 Task: Remove the extension "AdBlock".
Action: Mouse moved to (1008, 29)
Screenshot: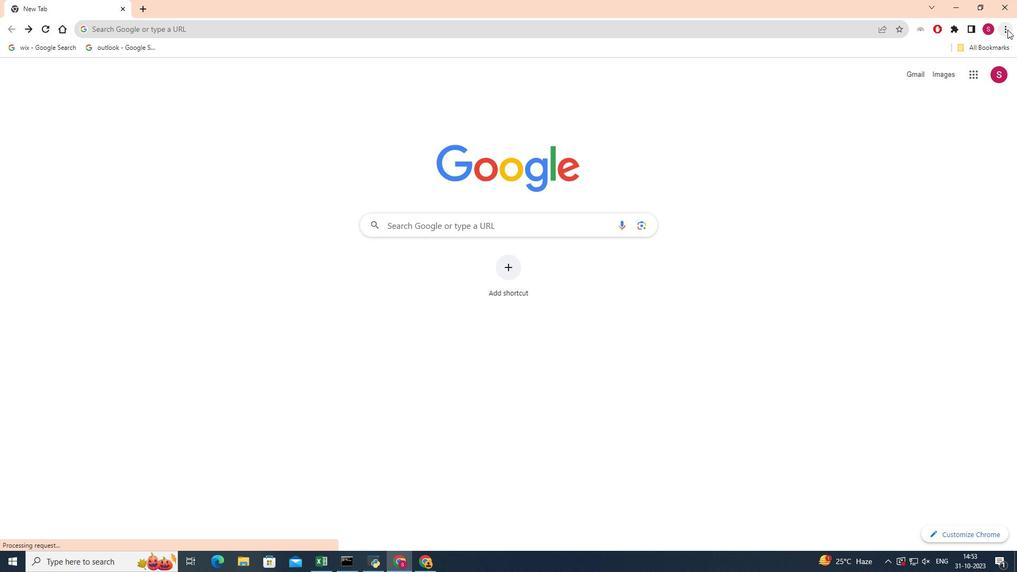 
Action: Mouse pressed left at (1008, 29)
Screenshot: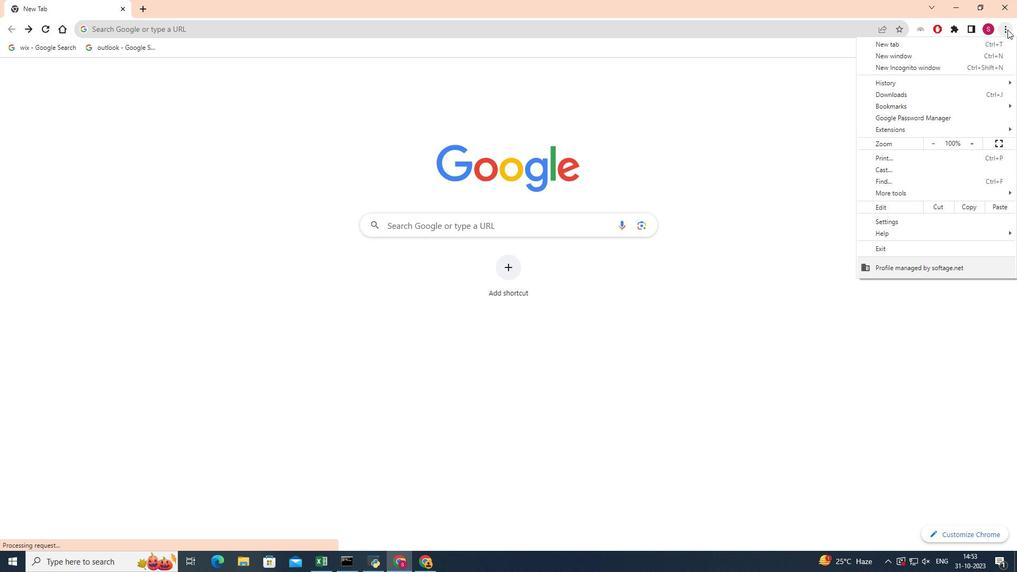 
Action: Mouse moved to (925, 130)
Screenshot: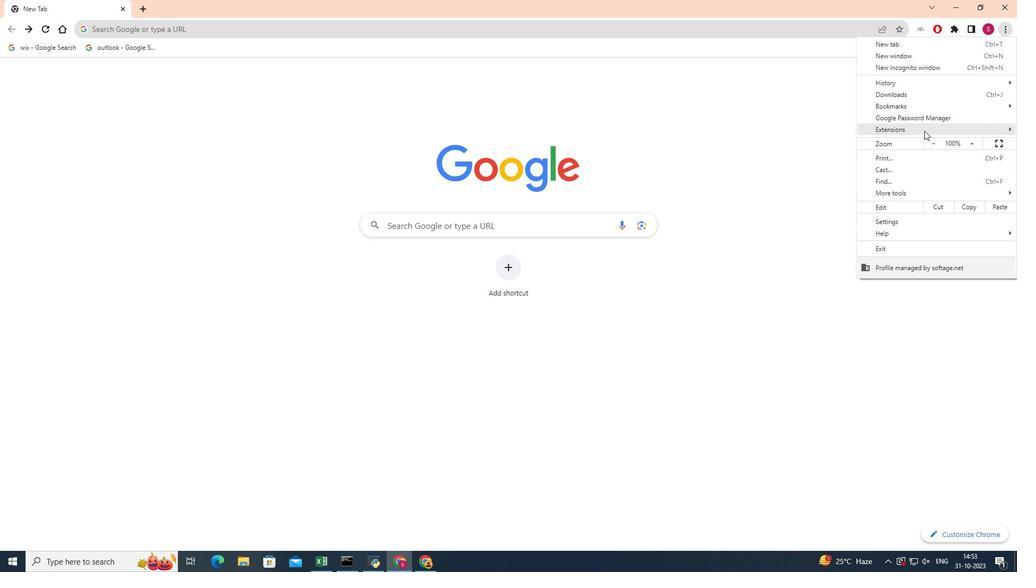 
Action: Mouse pressed left at (925, 130)
Screenshot: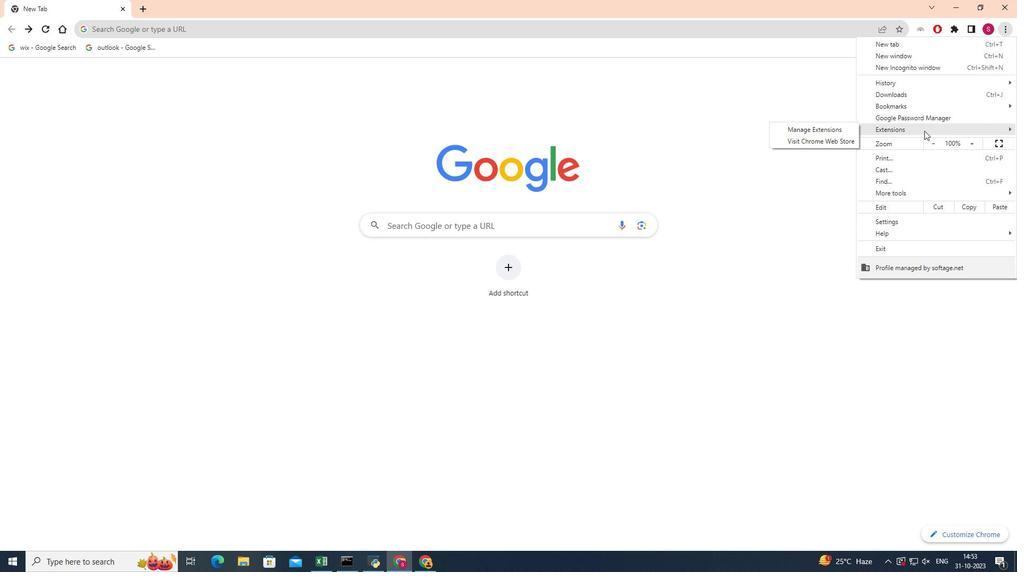 
Action: Mouse moved to (831, 127)
Screenshot: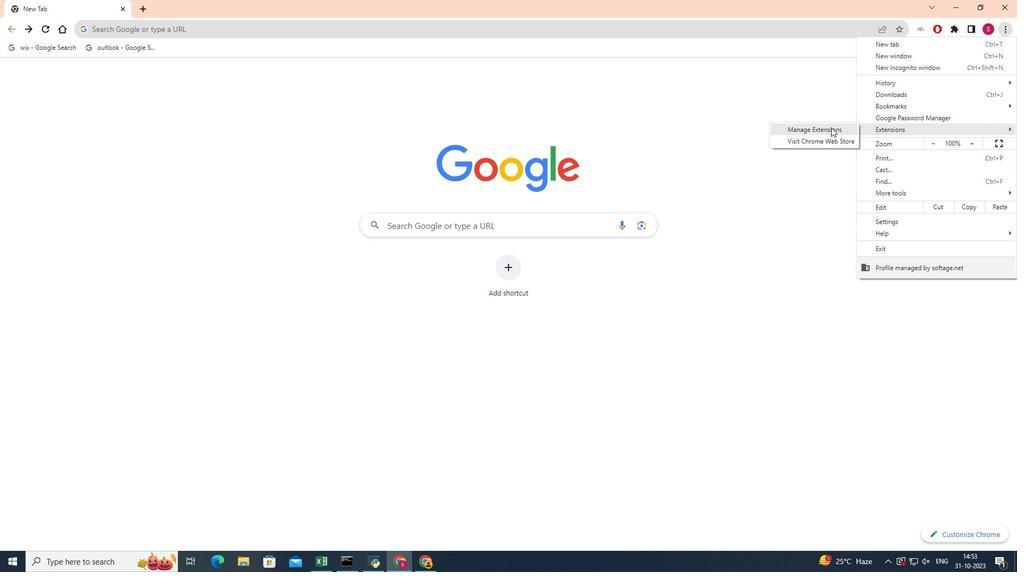 
Action: Mouse pressed left at (831, 127)
Screenshot: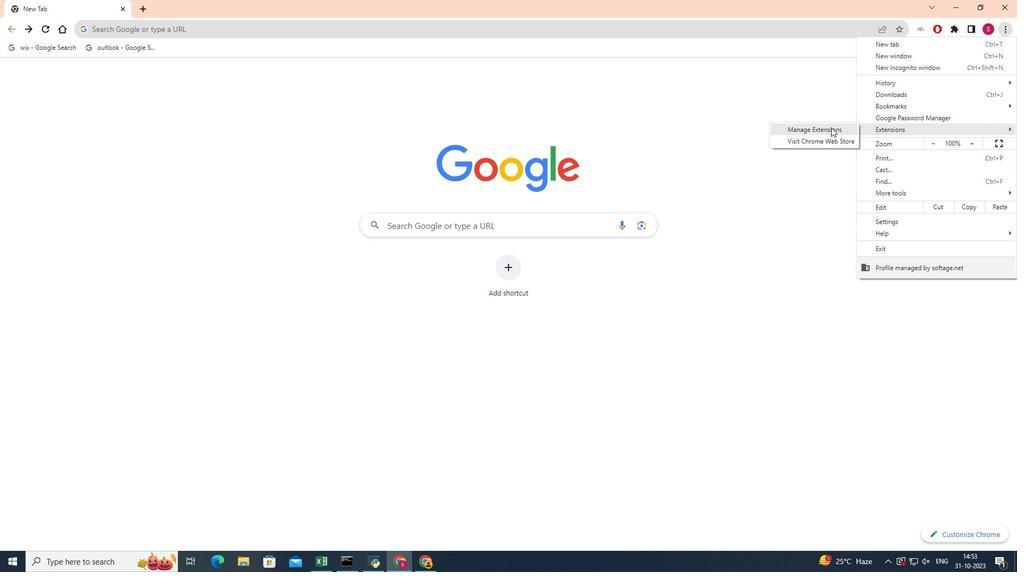
Action: Mouse moved to (292, 165)
Screenshot: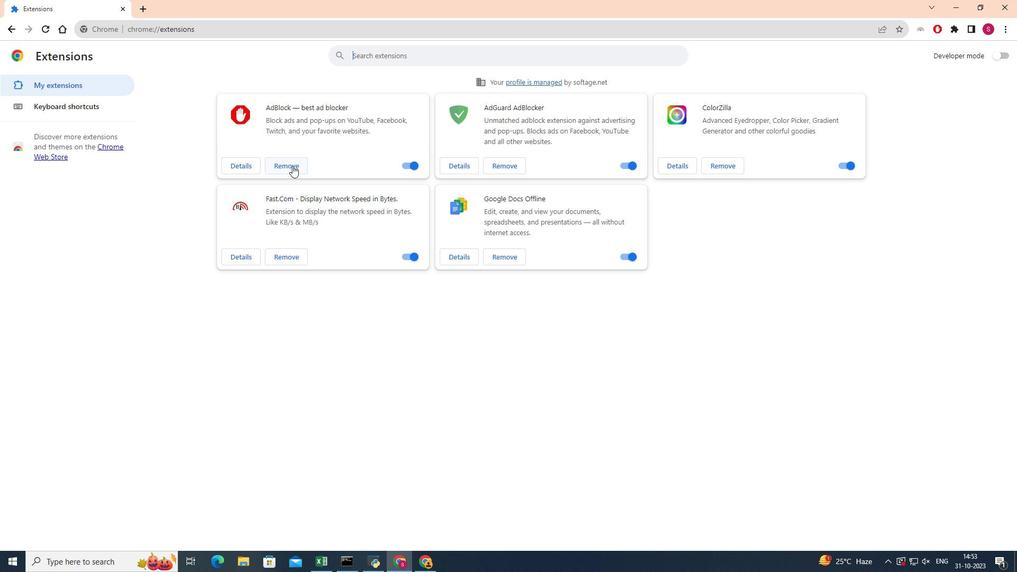 
Action: Mouse pressed left at (292, 165)
Screenshot: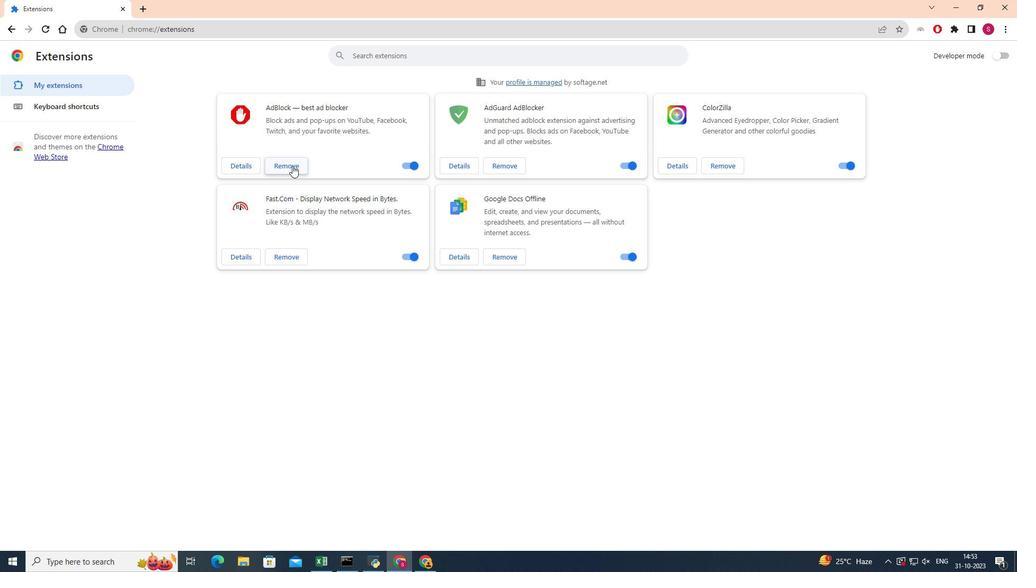 
Action: Mouse moved to (872, 111)
Screenshot: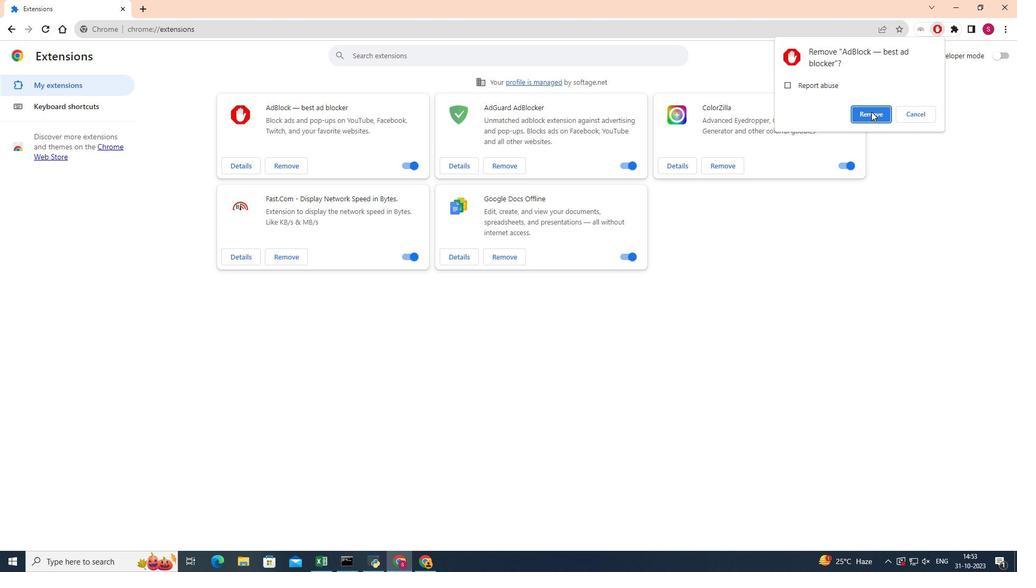 
Action: Mouse pressed left at (872, 111)
Screenshot: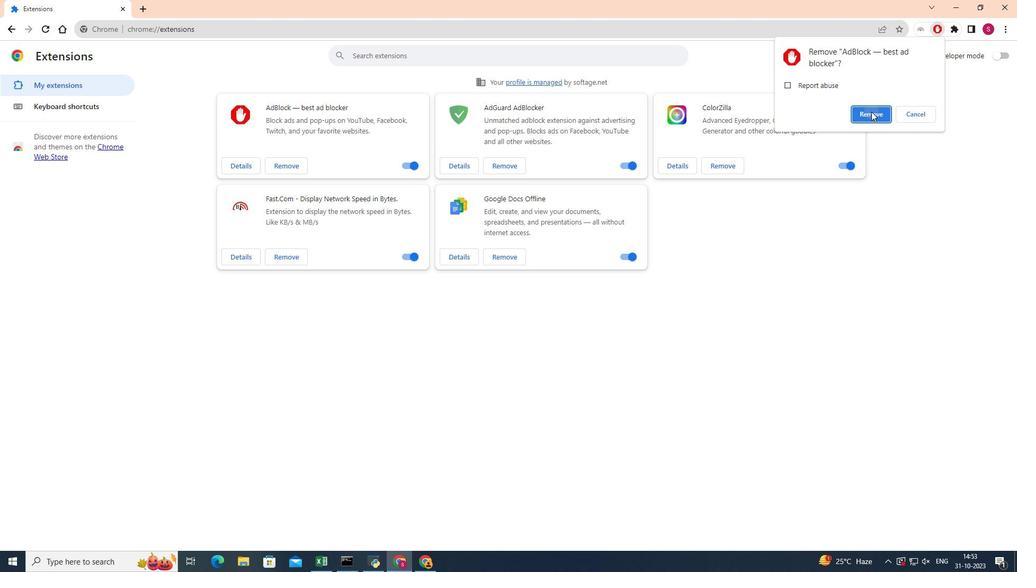 
